 Task: Select the Sydney, Melbourne Time as time zone for the schedule.
Action: Mouse moved to (301, 453)
Screenshot: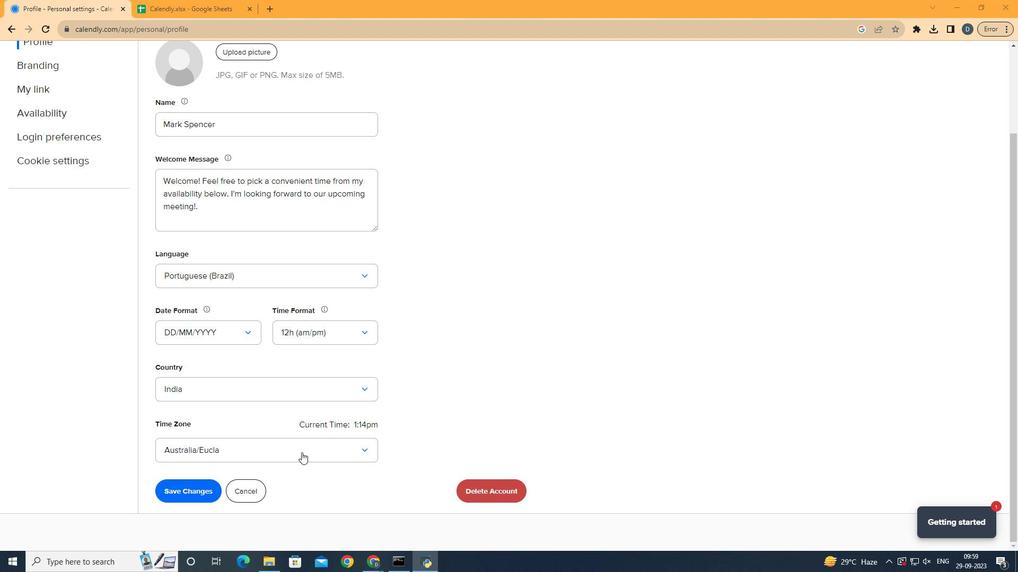 
Action: Mouse pressed left at (301, 453)
Screenshot: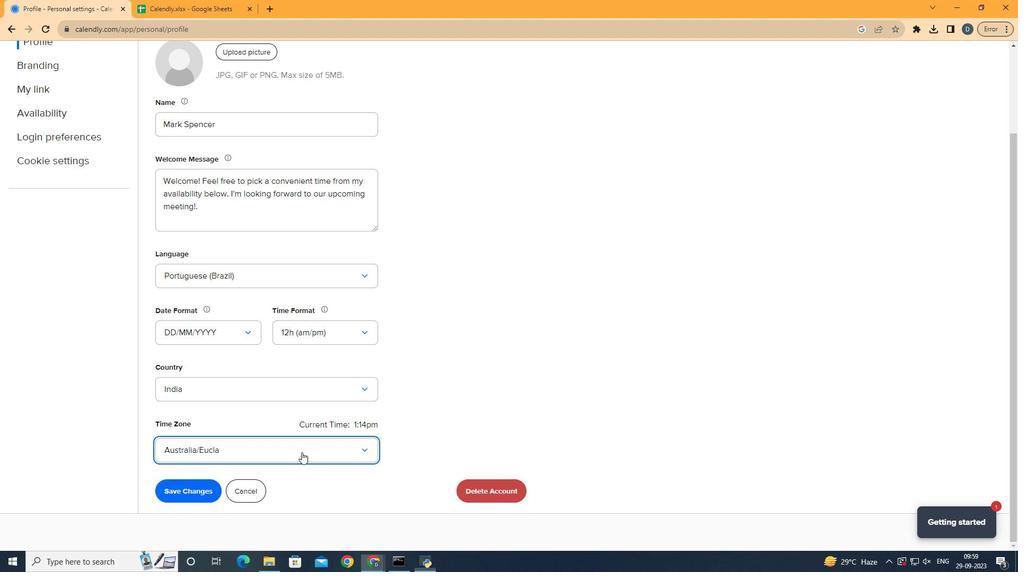 
Action: Mouse moved to (300, 456)
Screenshot: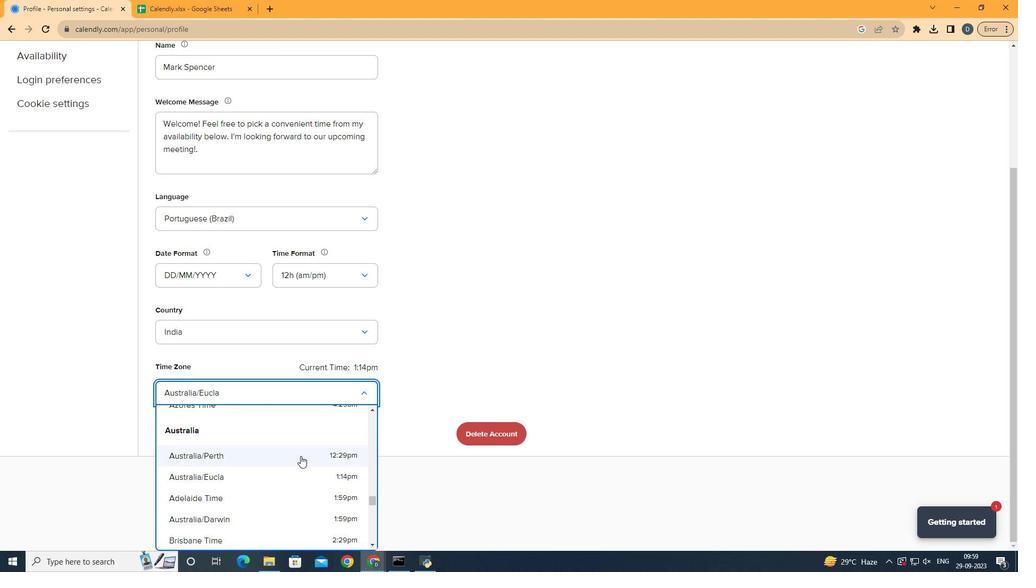 
Action: Mouse scrolled (300, 456) with delta (0, 0)
Screenshot: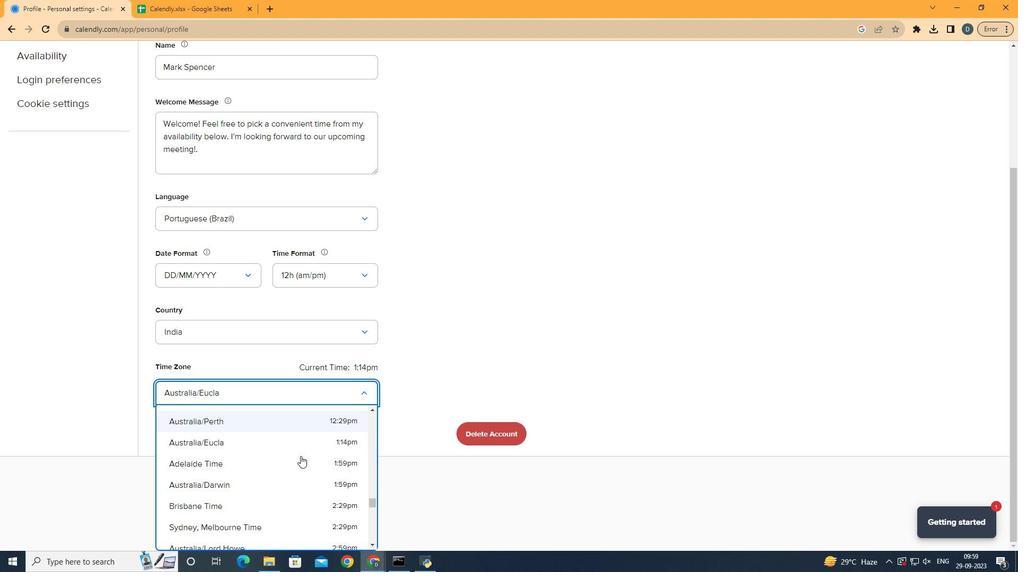 
Action: Mouse scrolled (300, 456) with delta (0, 0)
Screenshot: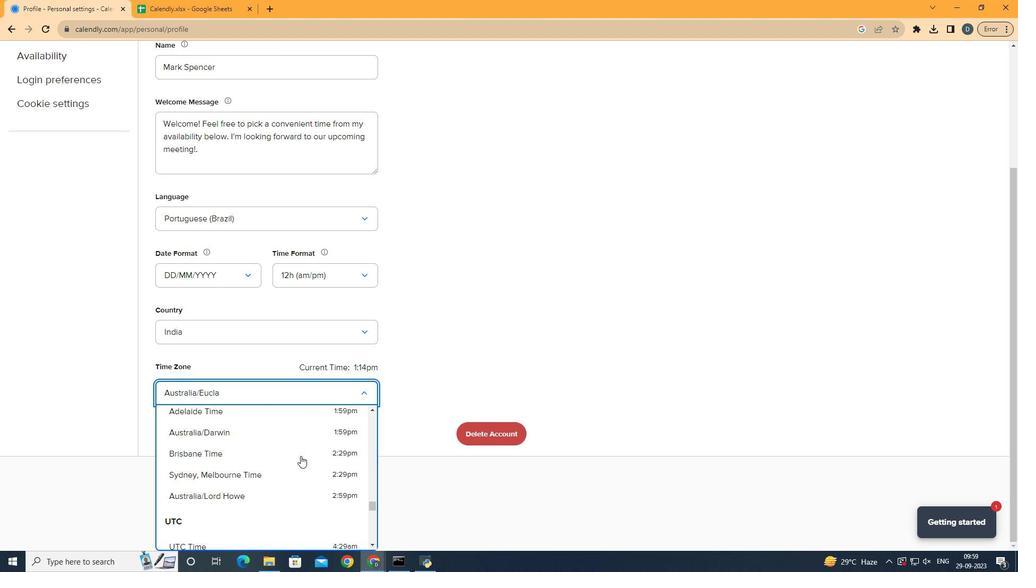 
Action: Mouse moved to (307, 446)
Screenshot: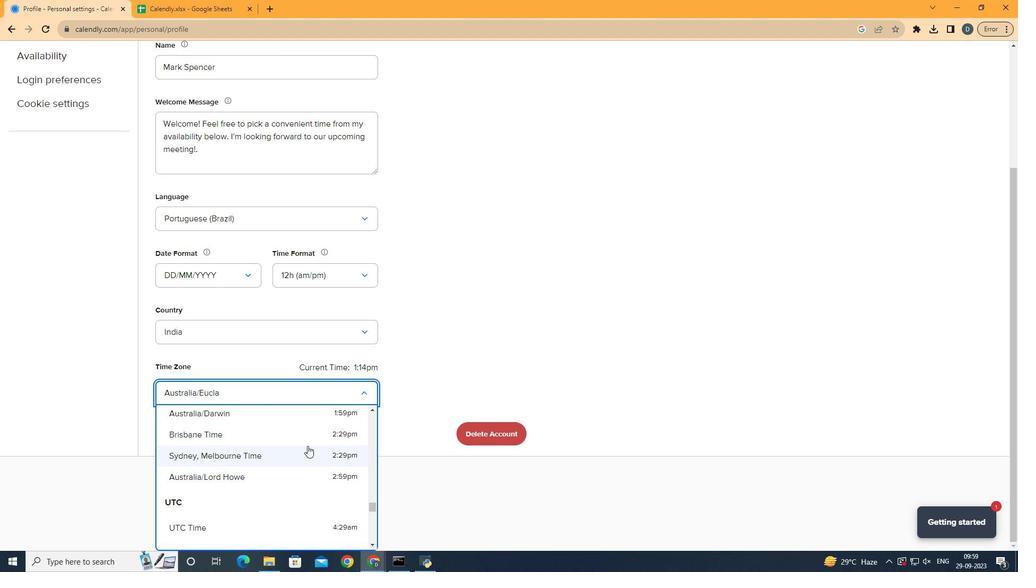 
Action: Mouse pressed left at (307, 446)
Screenshot: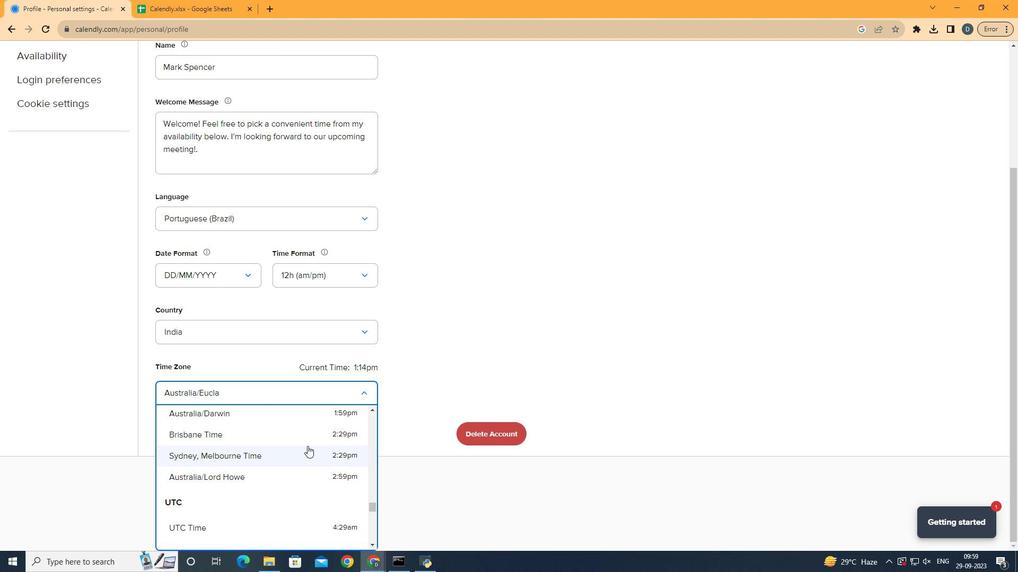 
Action: Mouse moved to (619, 359)
Screenshot: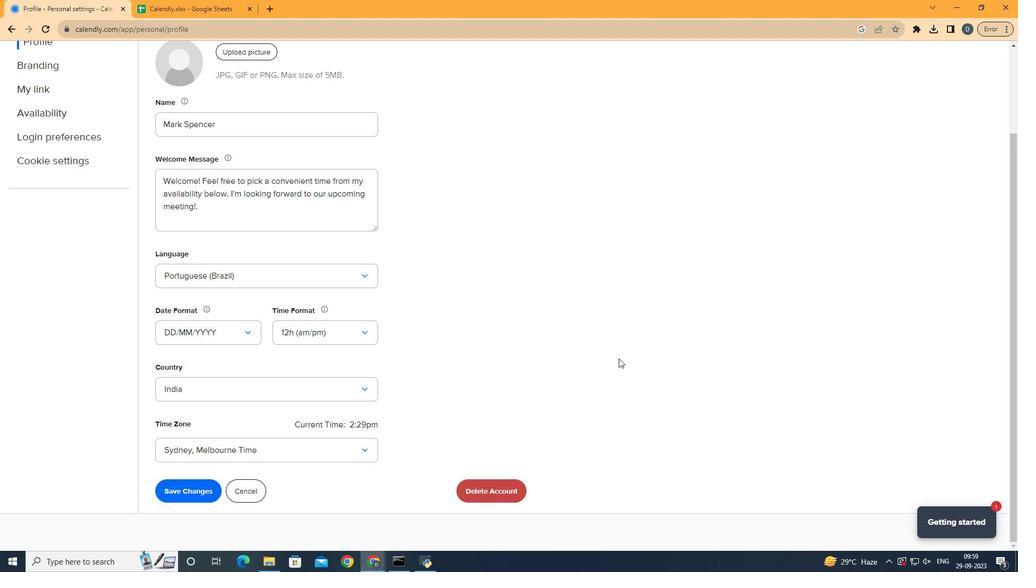 
